 Task: Add the task  Create user profiles and permissions system for the app to the section Continuous Integration (CI) Sprint in the project TurboCharge and add a Due Date to the respective task as 2023/09/14.
Action: Mouse moved to (606, 417)
Screenshot: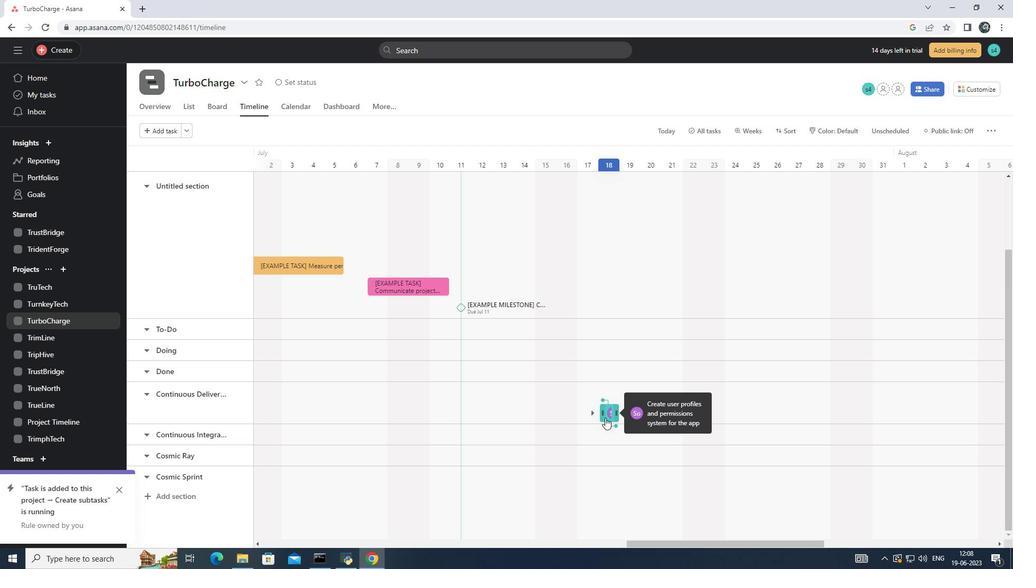 
Action: Mouse pressed left at (606, 417)
Screenshot: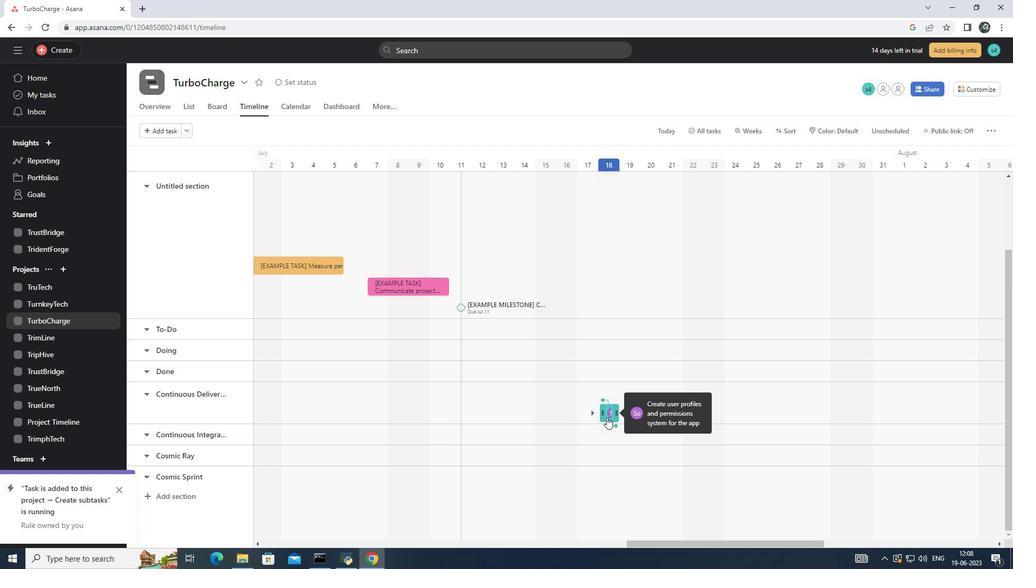 
Action: Mouse moved to (870, 232)
Screenshot: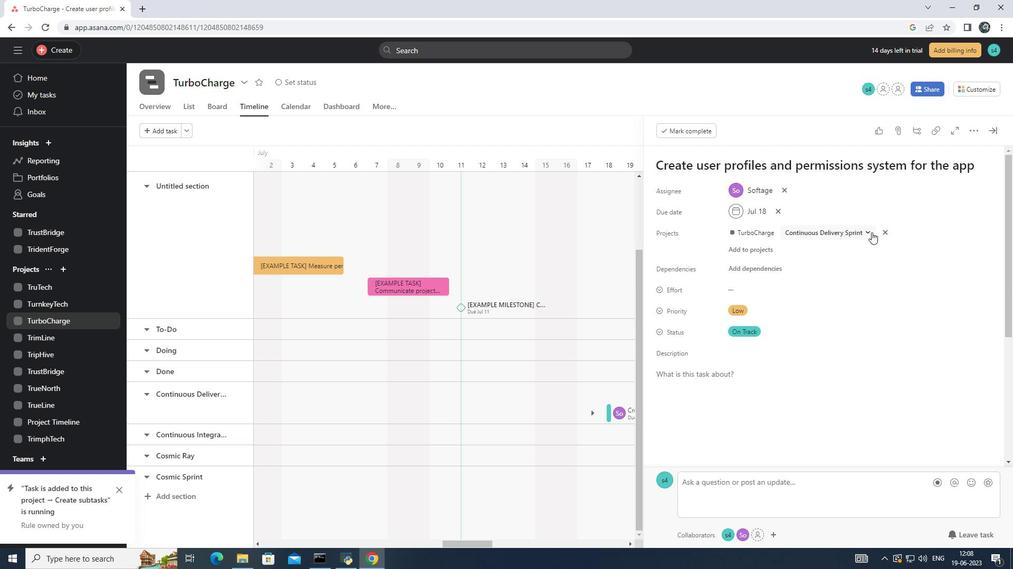 
Action: Mouse pressed left at (870, 232)
Screenshot: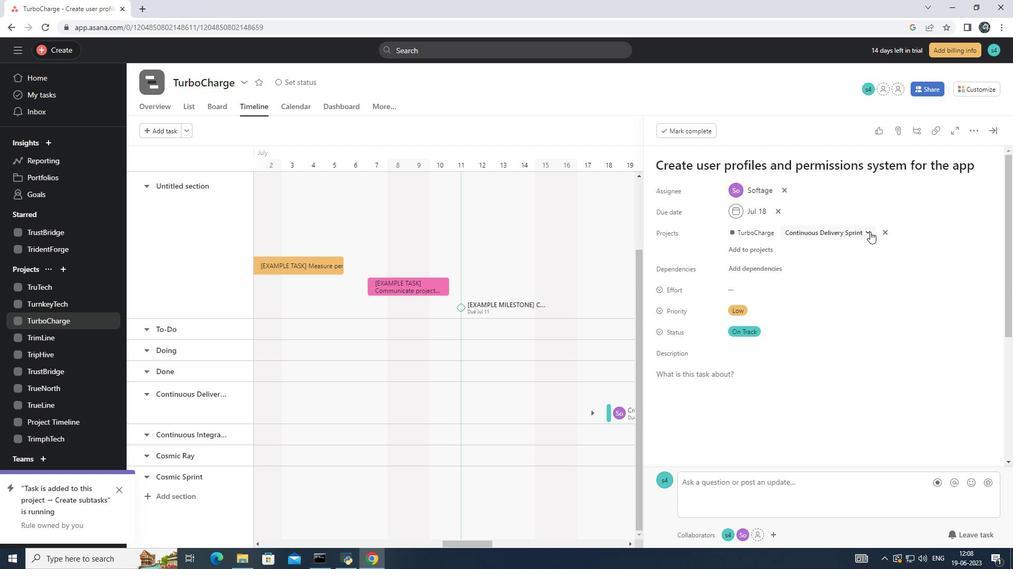 
Action: Mouse moved to (829, 350)
Screenshot: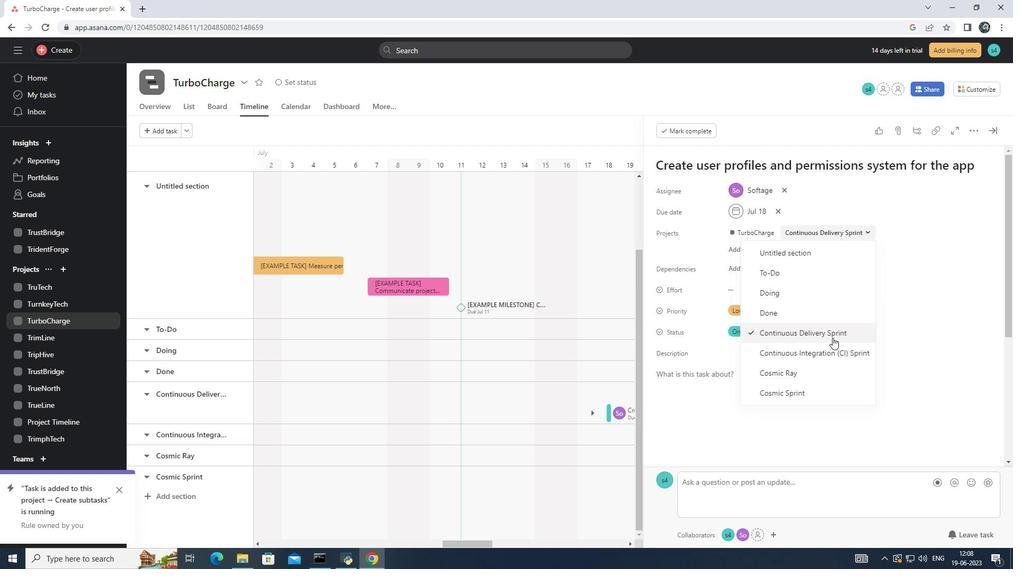 
Action: Mouse pressed left at (829, 350)
Screenshot: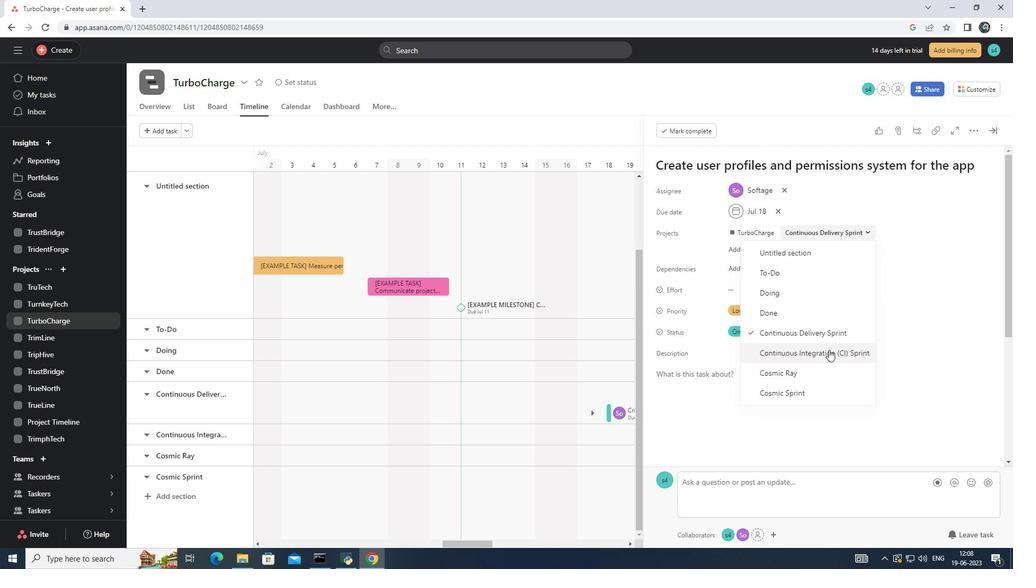 
Action: Mouse moved to (778, 211)
Screenshot: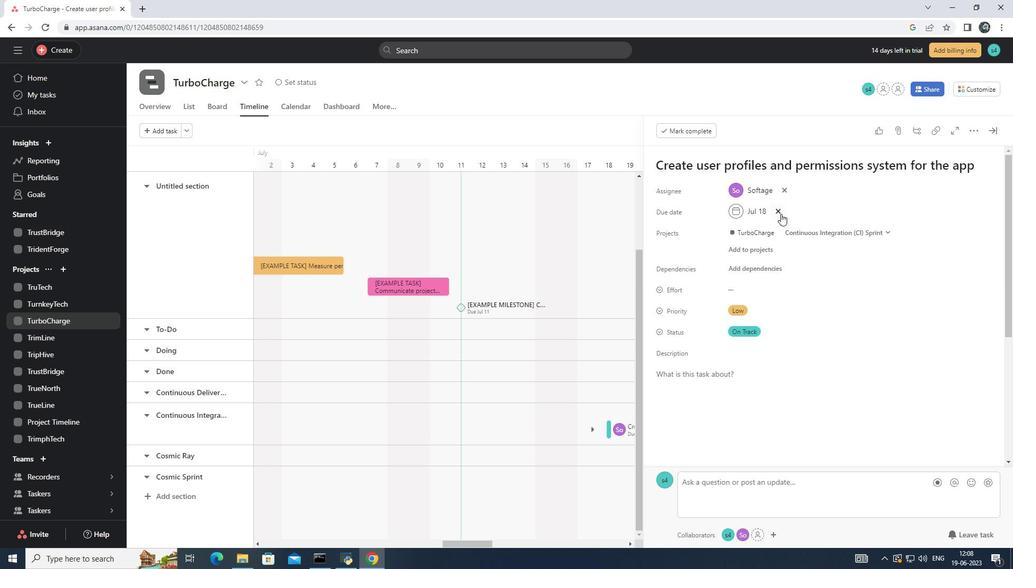 
Action: Mouse pressed left at (778, 211)
Screenshot: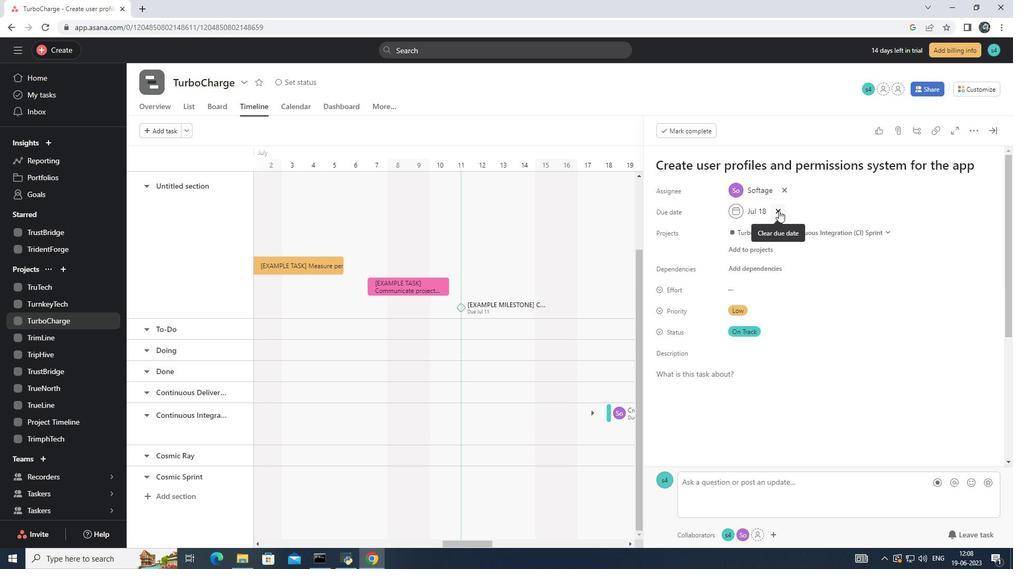
Action: Mouse moved to (777, 211)
Screenshot: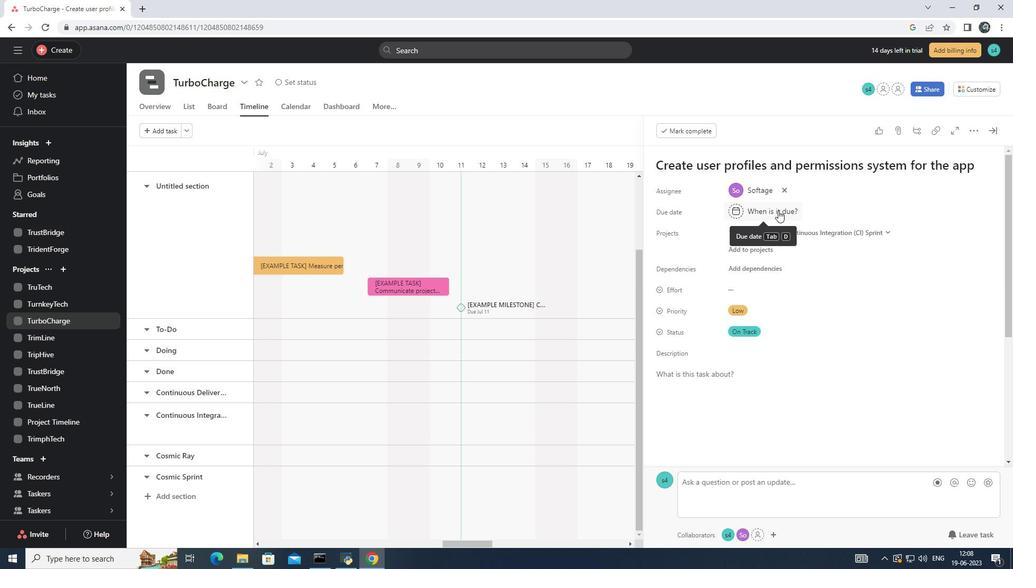 
Action: Mouse pressed left at (777, 211)
Screenshot: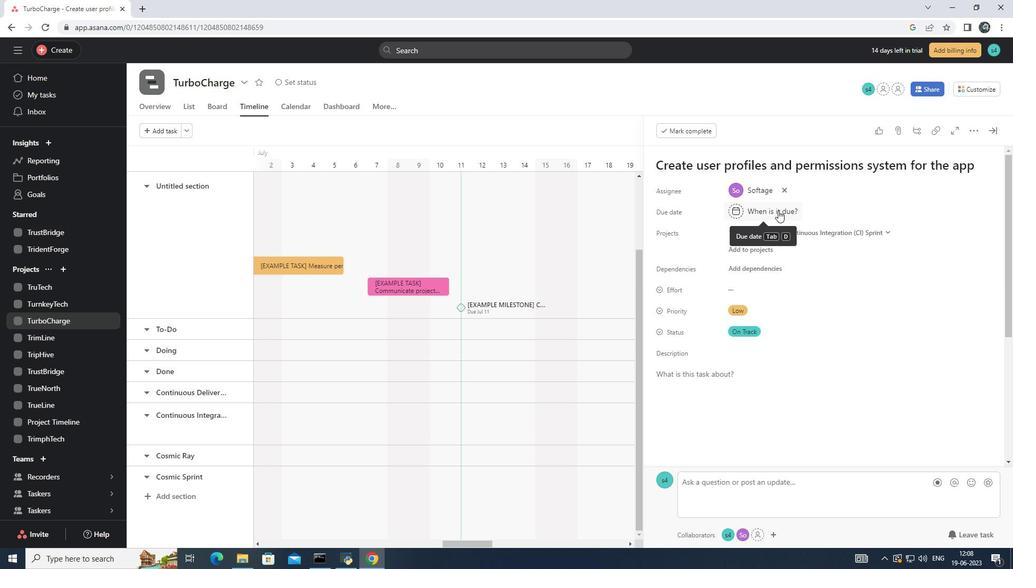 
Action: Mouse moved to (777, 211)
Screenshot: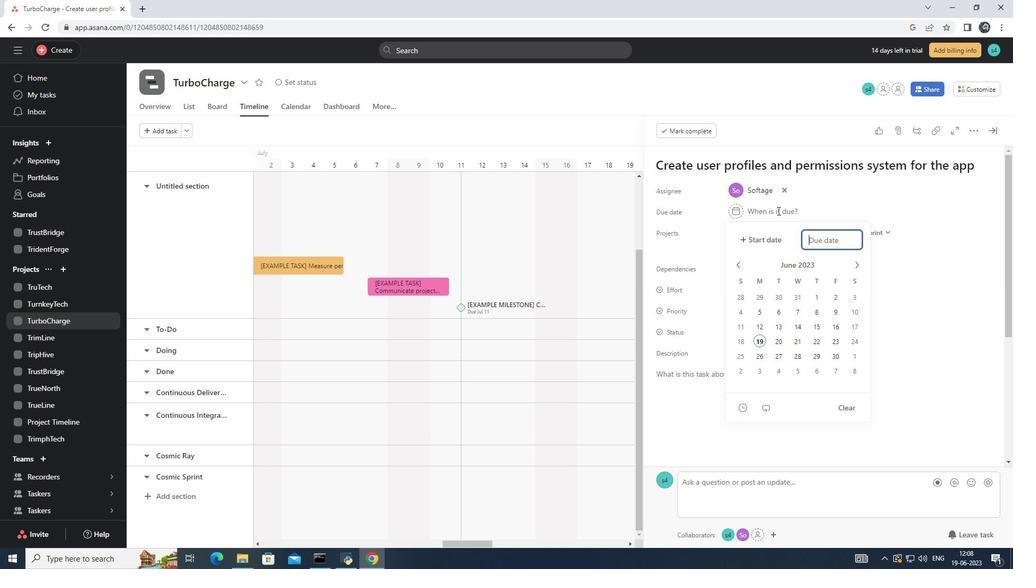 
Action: Key pressed 2023/09/14<Key.enter>
Screenshot: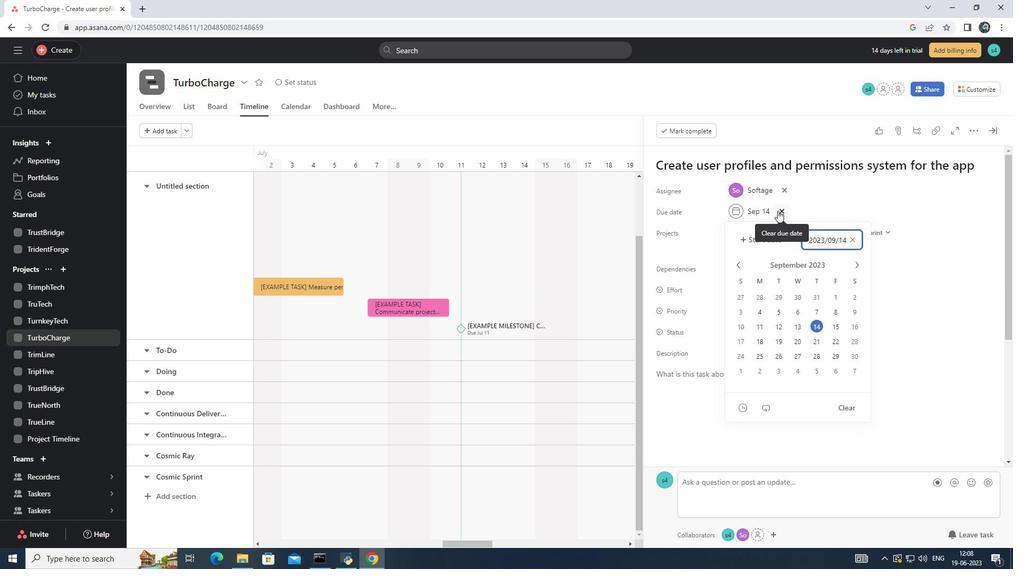 
